 Task: Measure the distance between Chicago and Door County.
Action: Mouse pressed left at (237, 61)
Screenshot: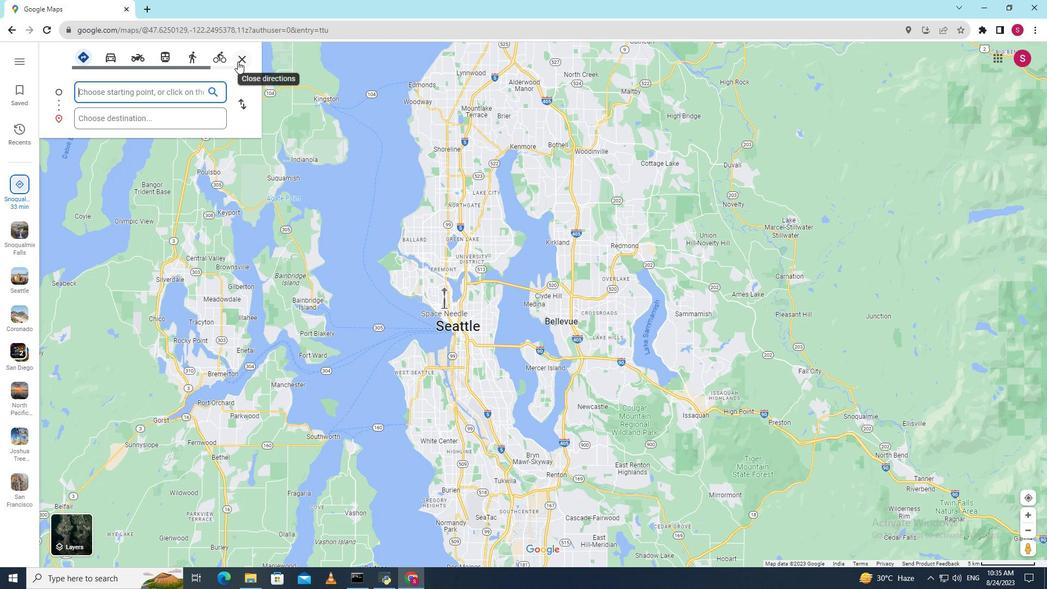 
Action: Mouse moved to (170, 94)
Screenshot: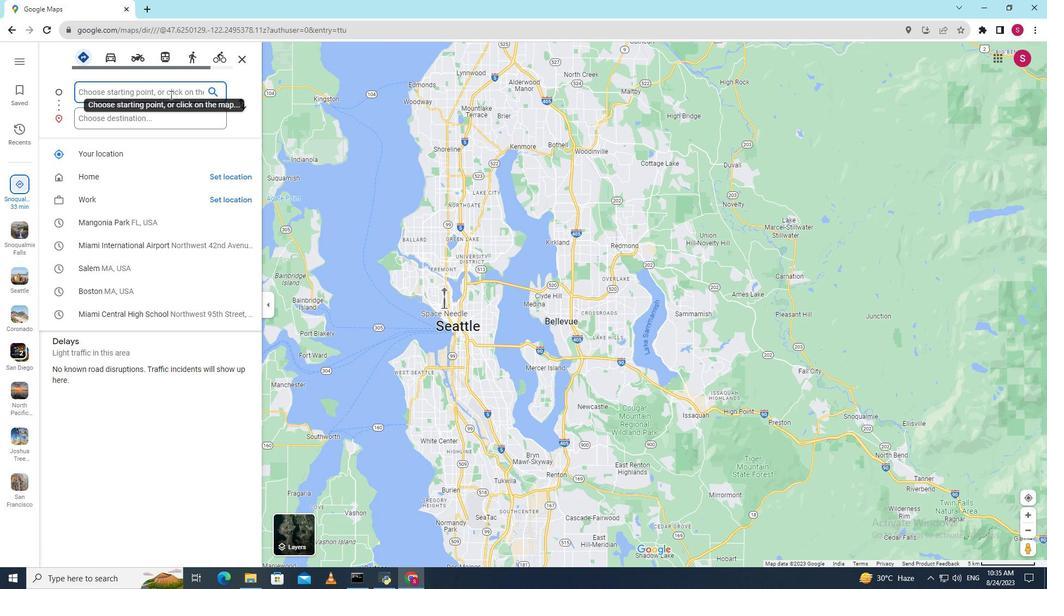 
Action: Mouse pressed left at (170, 94)
Screenshot: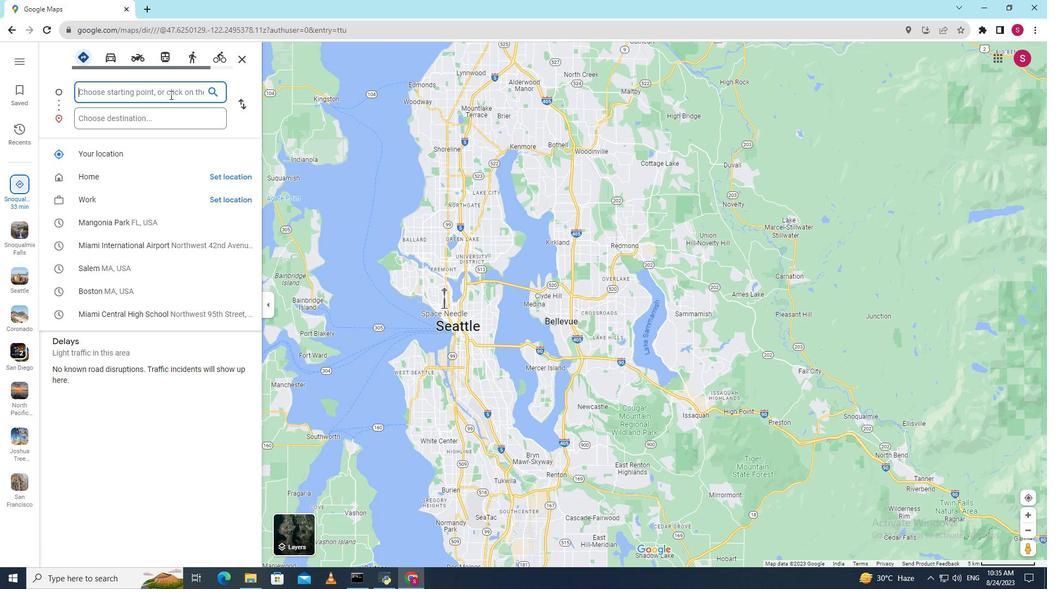 
Action: Key pressed <Key.shift><Key.shift><Key.shift><Key.shift><Key.shift><Key.shift>Chicago
Screenshot: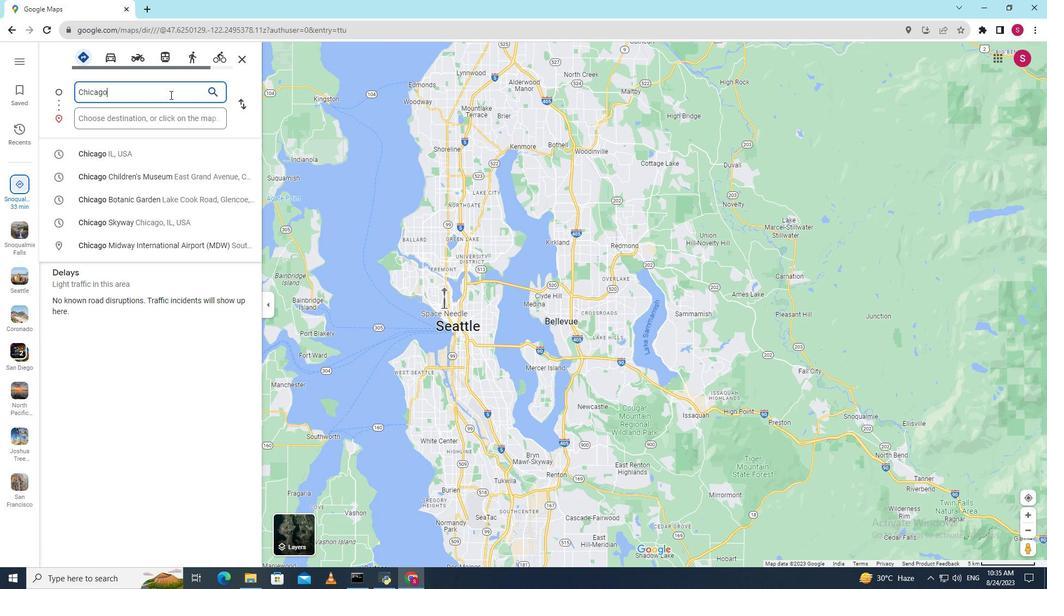 
Action: Mouse moved to (161, 122)
Screenshot: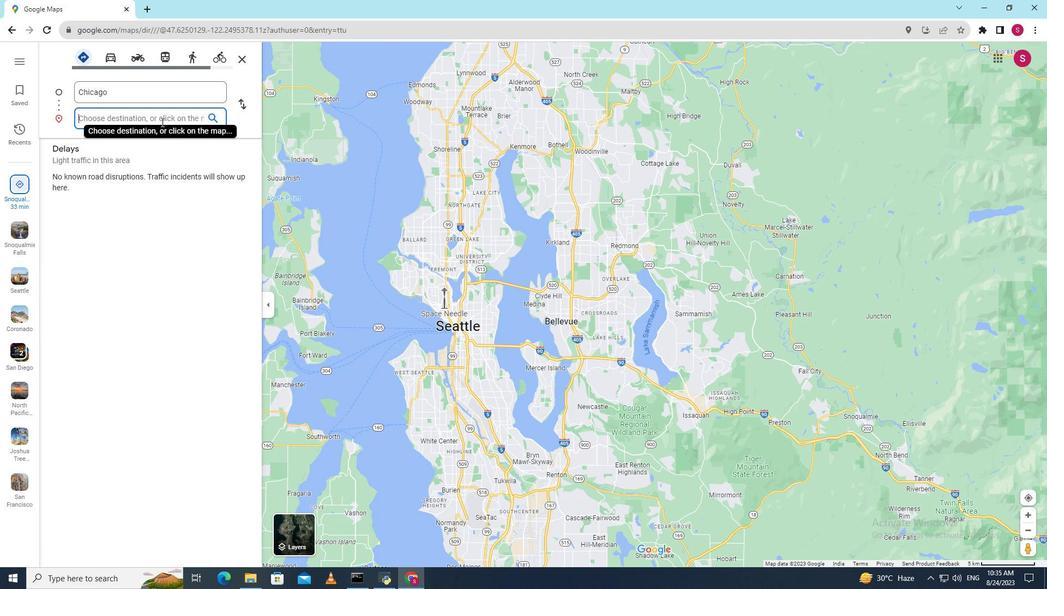 
Action: Mouse pressed left at (161, 122)
Screenshot: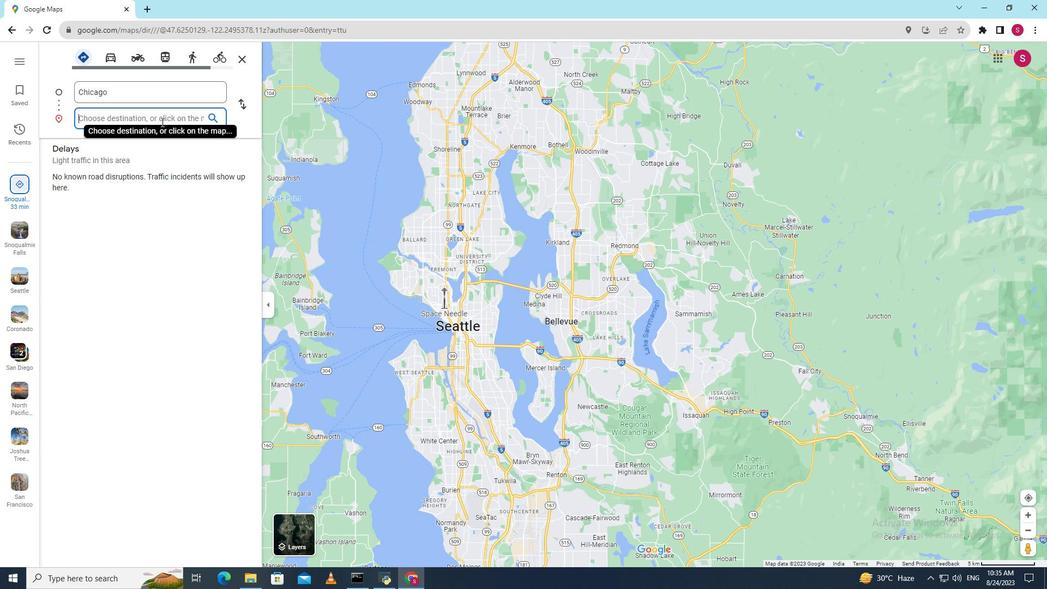 
Action: Key pressed <Key.shift><Key.shift><Key.shift><Key.shift><Key.shift><Key.shift><Key.shift><Key.shift><Key.shift><Key.shift>Door<Key.space><Key.shift><Key.shift><Key.shift><Key.shift>County<Key.enter>
Screenshot: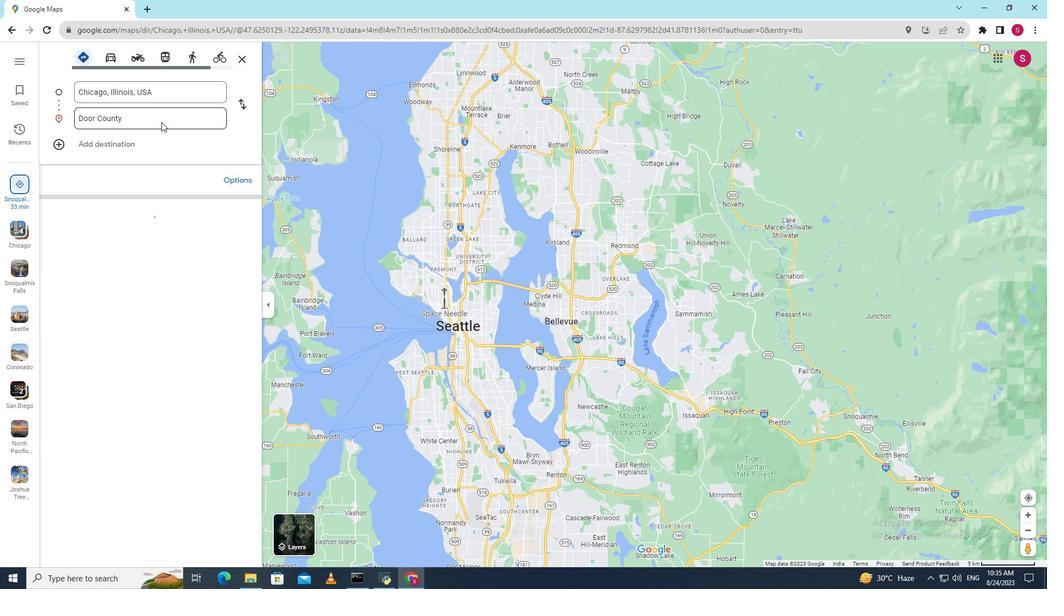 
Action: Mouse moved to (644, 525)
Screenshot: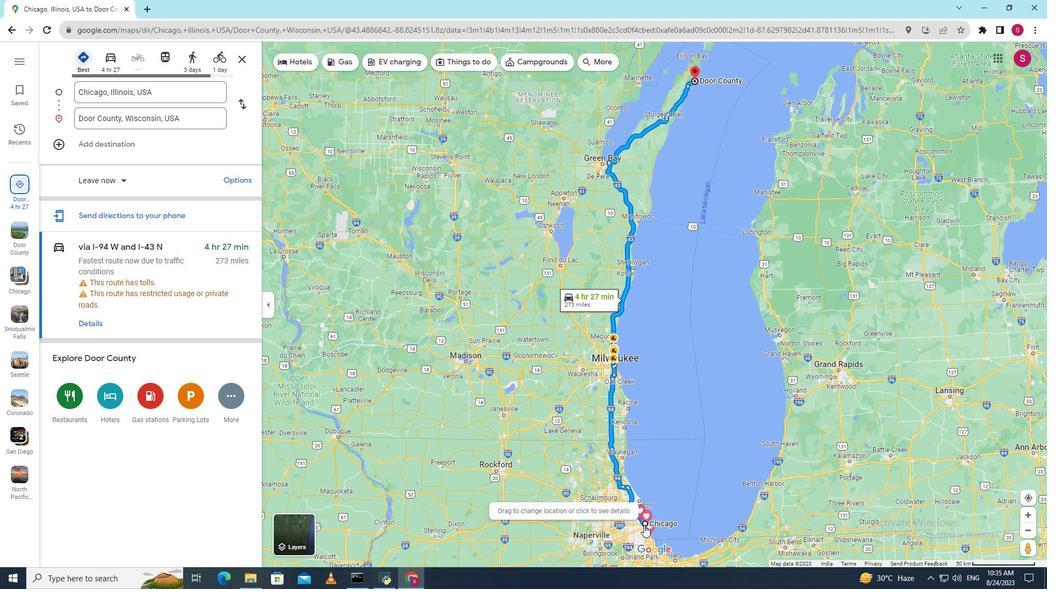 
Action: Mouse pressed right at (644, 525)
Screenshot: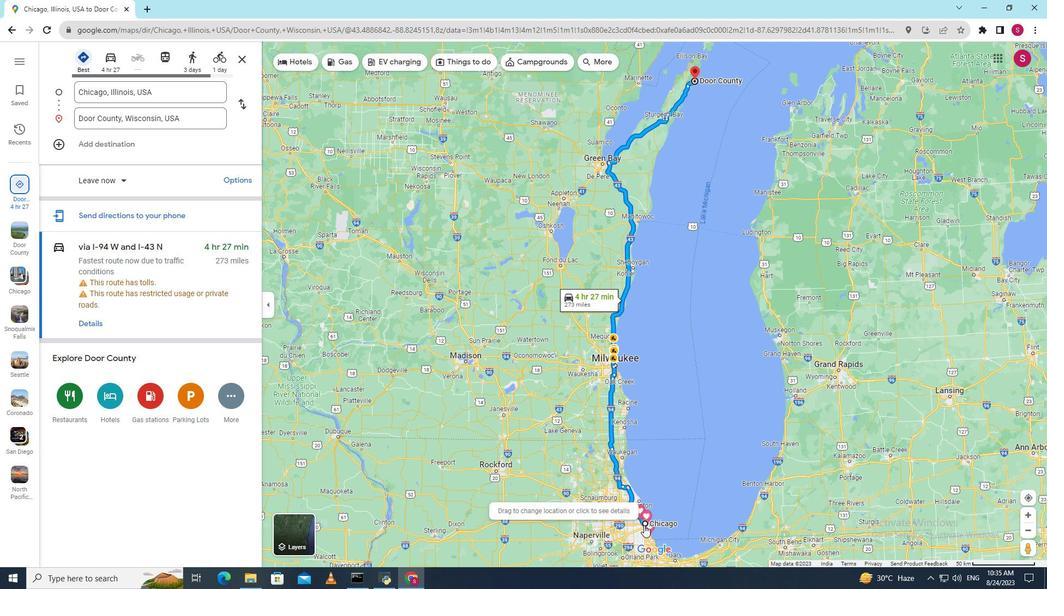 
Action: Mouse moved to (676, 547)
Screenshot: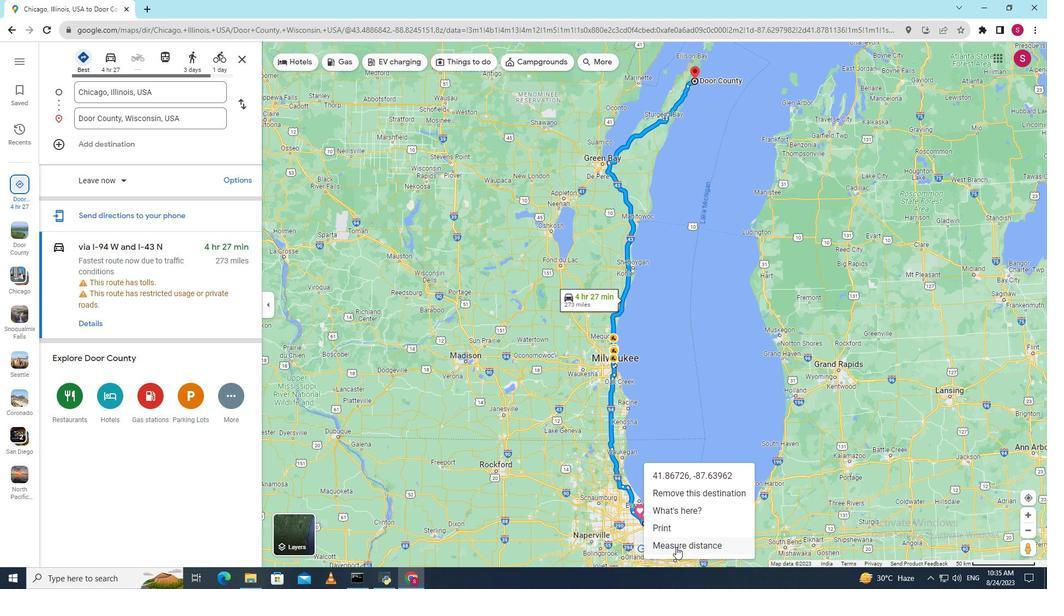 
Action: Mouse pressed left at (676, 547)
Screenshot: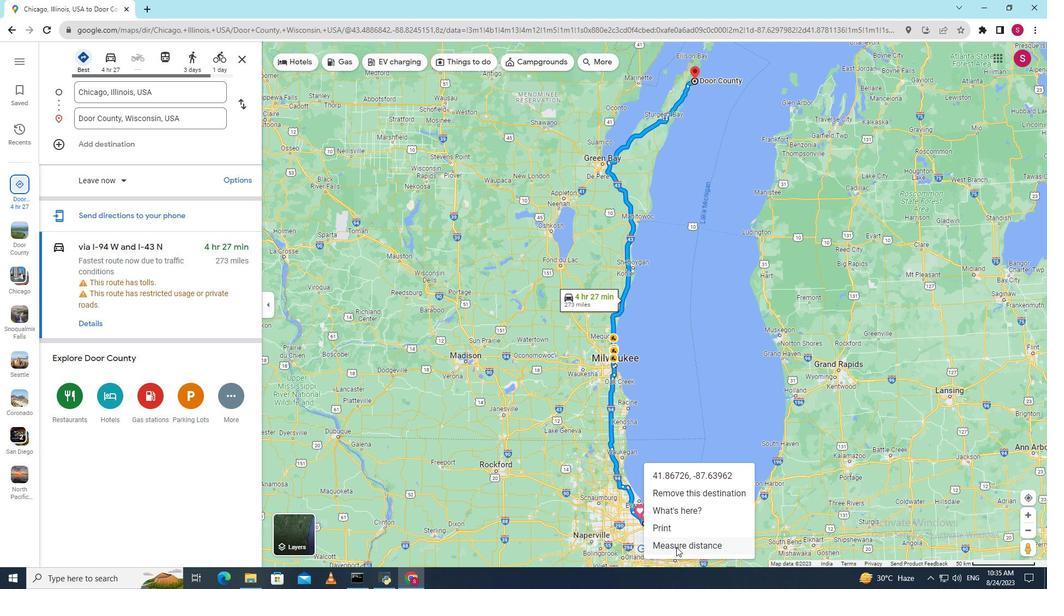 
Action: Mouse moved to (696, 81)
Screenshot: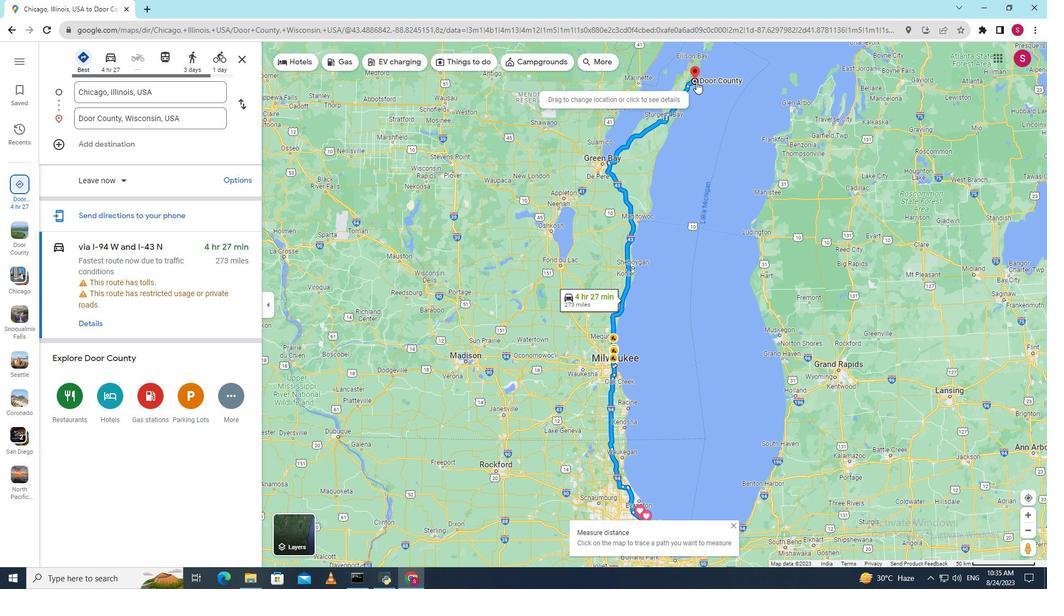 
Action: Mouse pressed right at (696, 81)
Screenshot: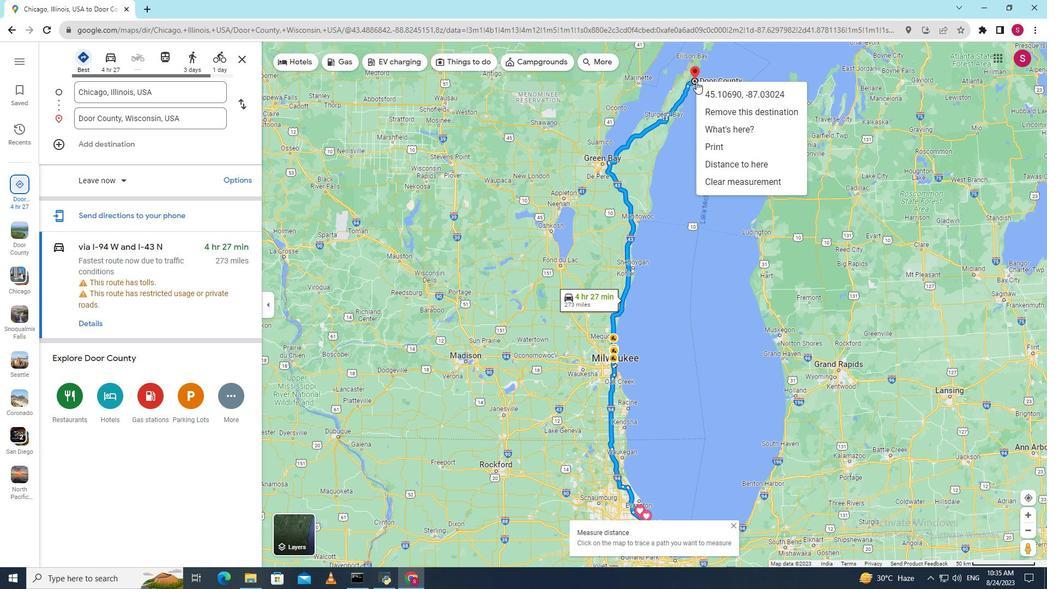 
Action: Mouse moved to (731, 165)
Screenshot: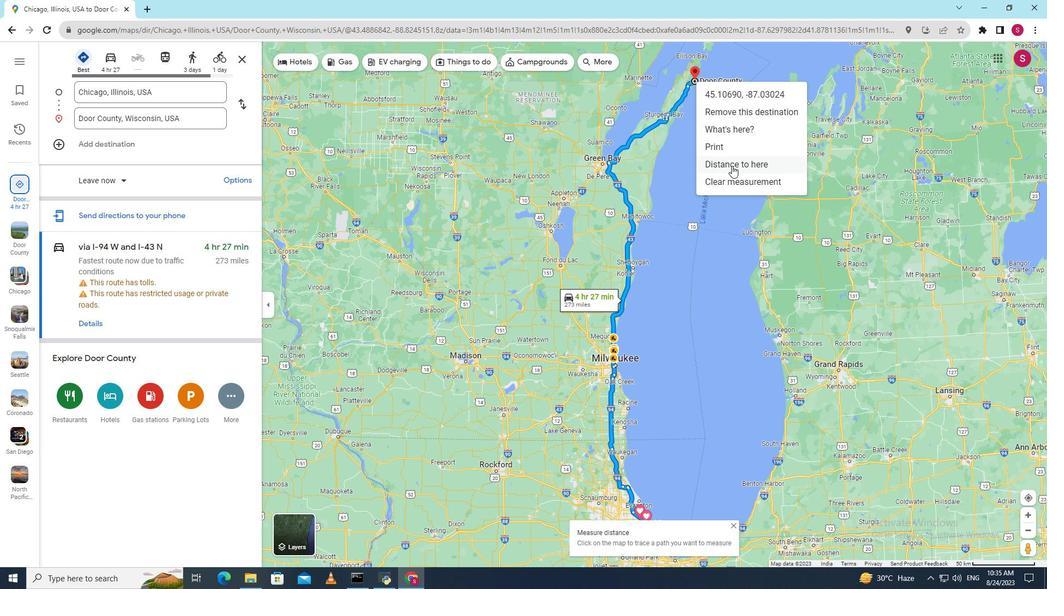 
Action: Mouse pressed left at (731, 165)
Screenshot: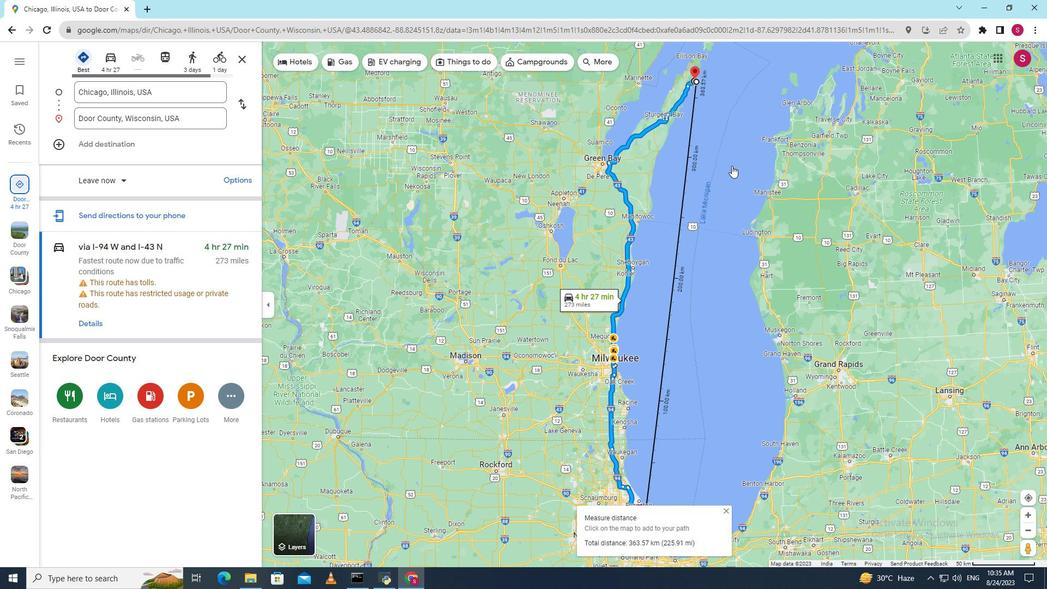 
Action: Mouse moved to (585, 542)
Screenshot: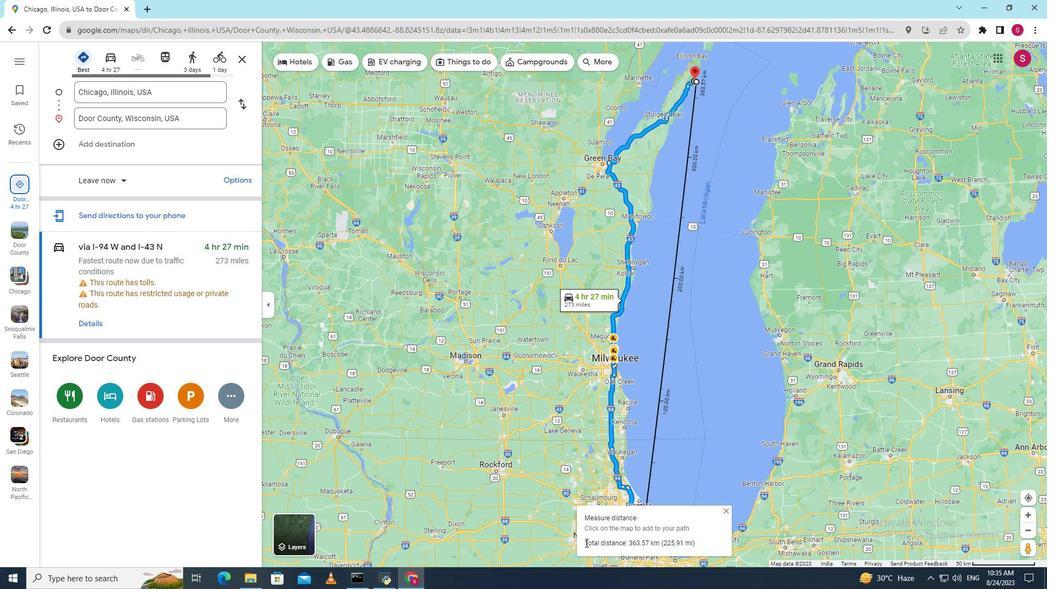 
Action: Mouse pressed left at (585, 542)
Screenshot: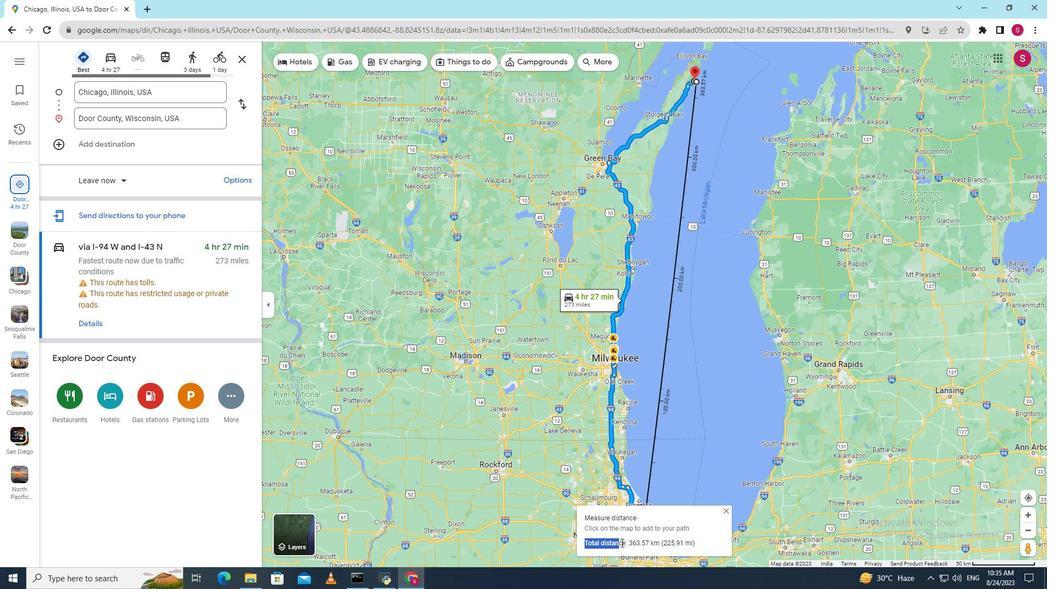 
Action: Mouse moved to (701, 540)
Screenshot: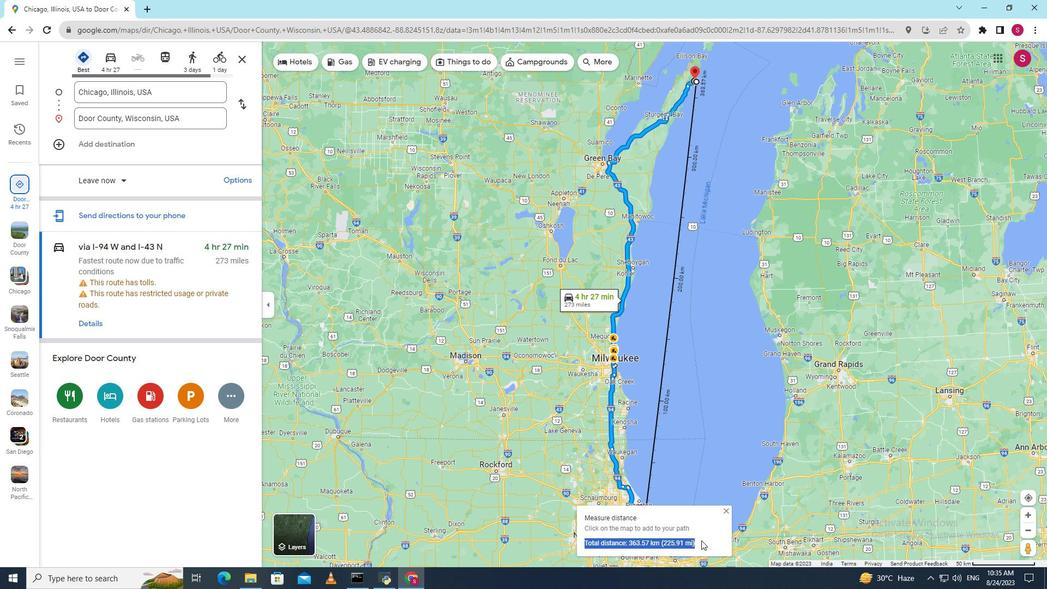 
